 Task: Move the task Integrate a new third-party API into a website to the section Done in the project AgileCenter and filter the tasks in the project by Incomplete tasks
Action: Mouse moved to (342, 407)
Screenshot: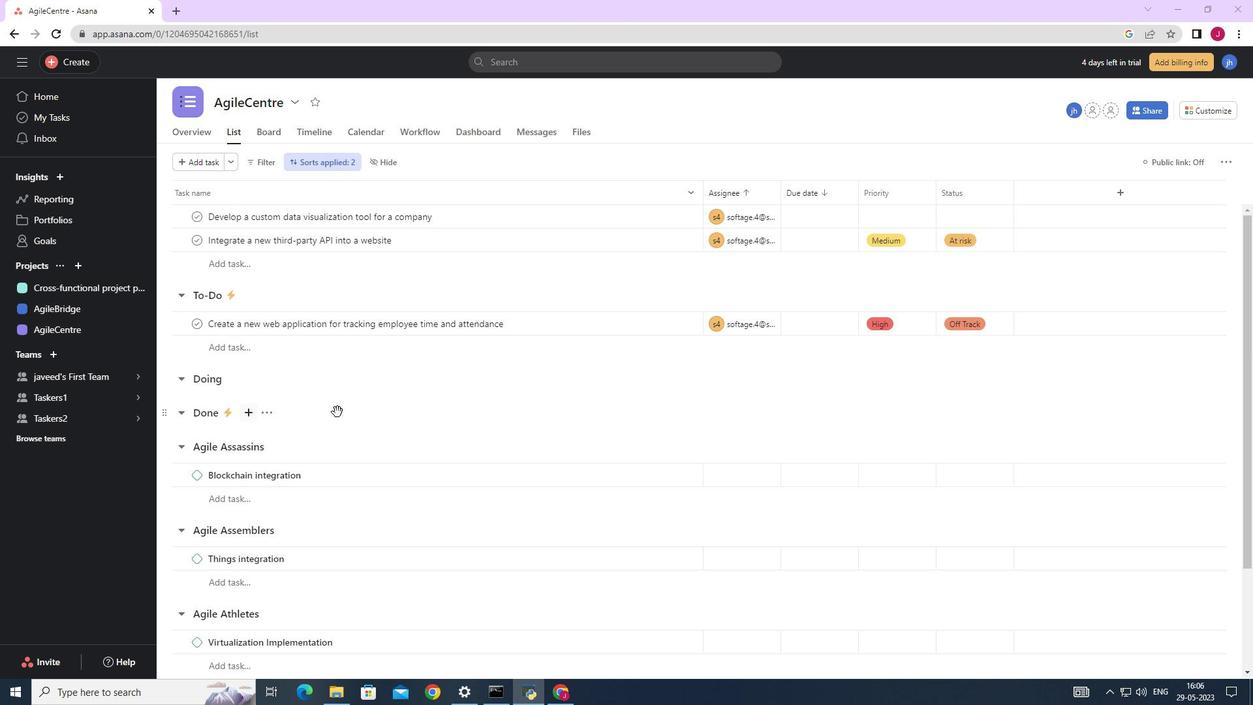 
Action: Mouse scrolled (342, 408) with delta (0, 0)
Screenshot: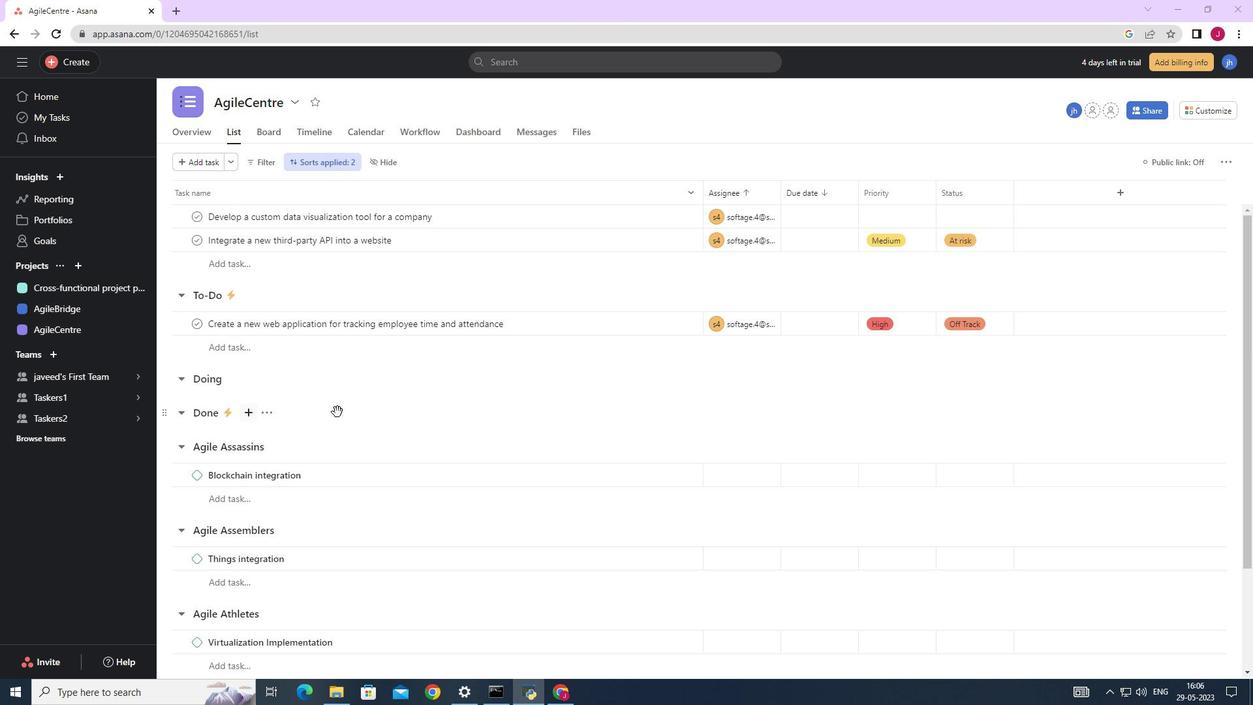 
Action: Mouse moved to (342, 406)
Screenshot: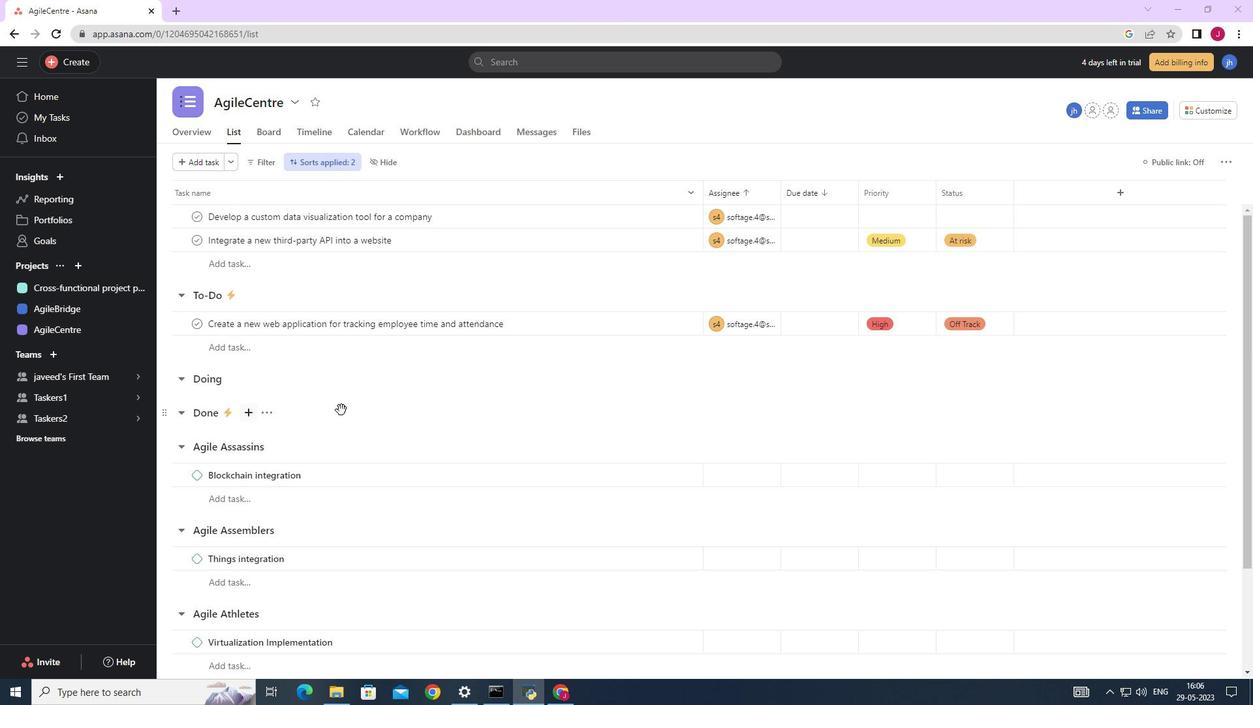 
Action: Mouse scrolled (342, 407) with delta (0, 0)
Screenshot: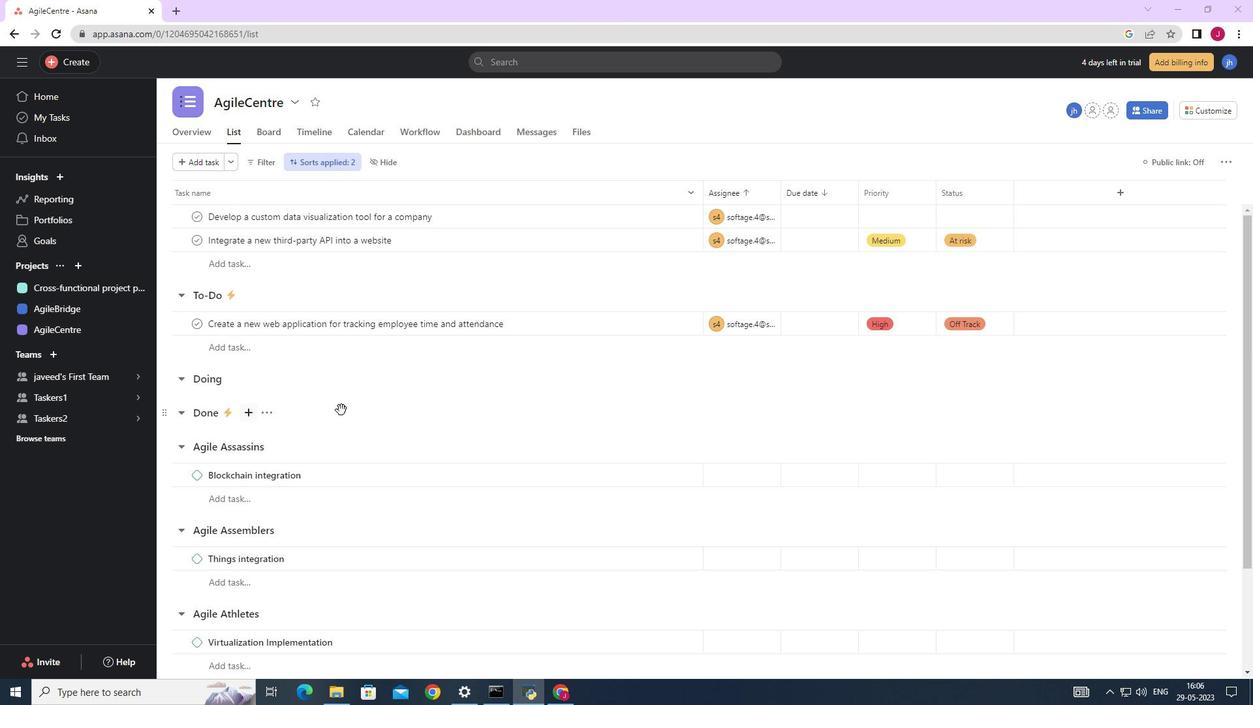 
Action: Mouse moved to (342, 398)
Screenshot: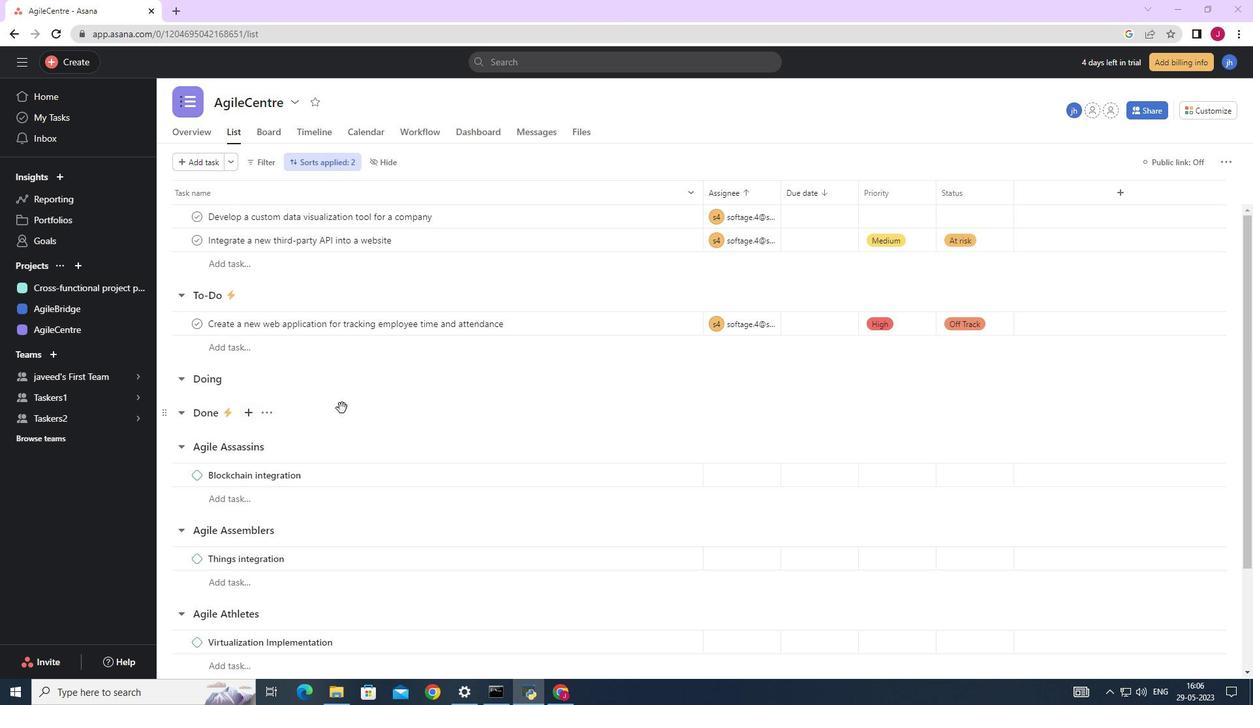 
Action: Mouse scrolled (342, 403) with delta (0, 0)
Screenshot: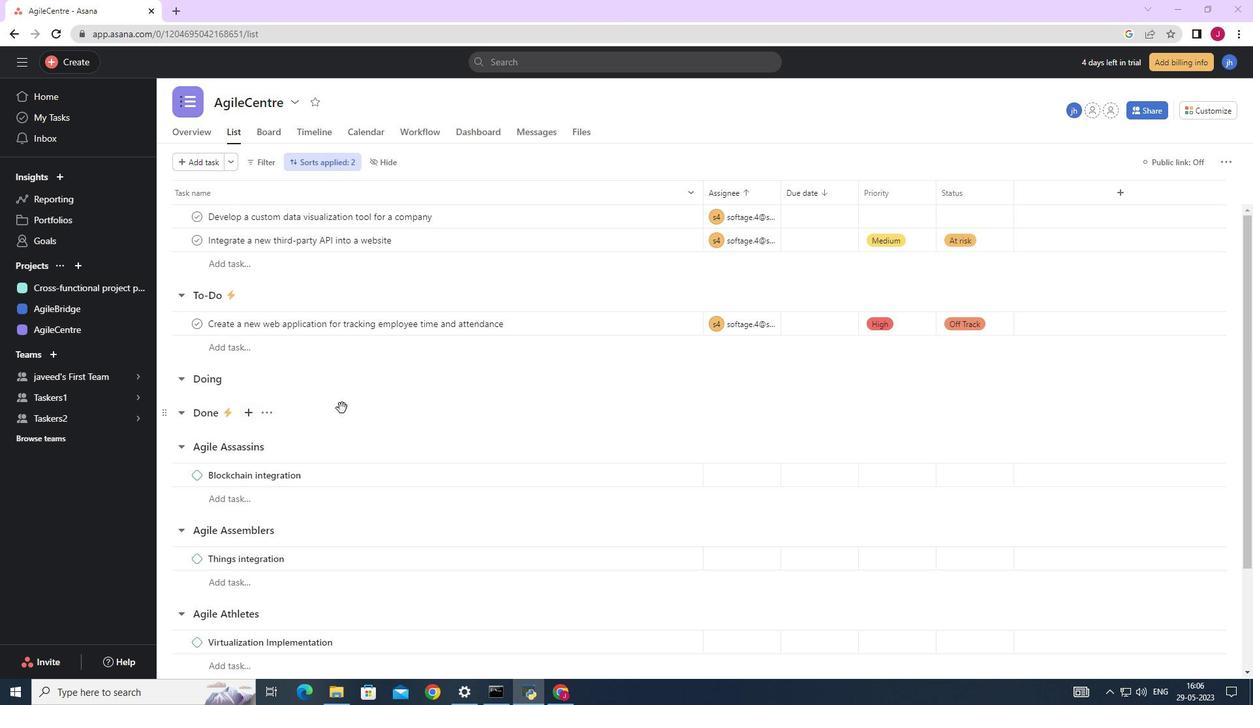 
Action: Mouse moved to (668, 240)
Screenshot: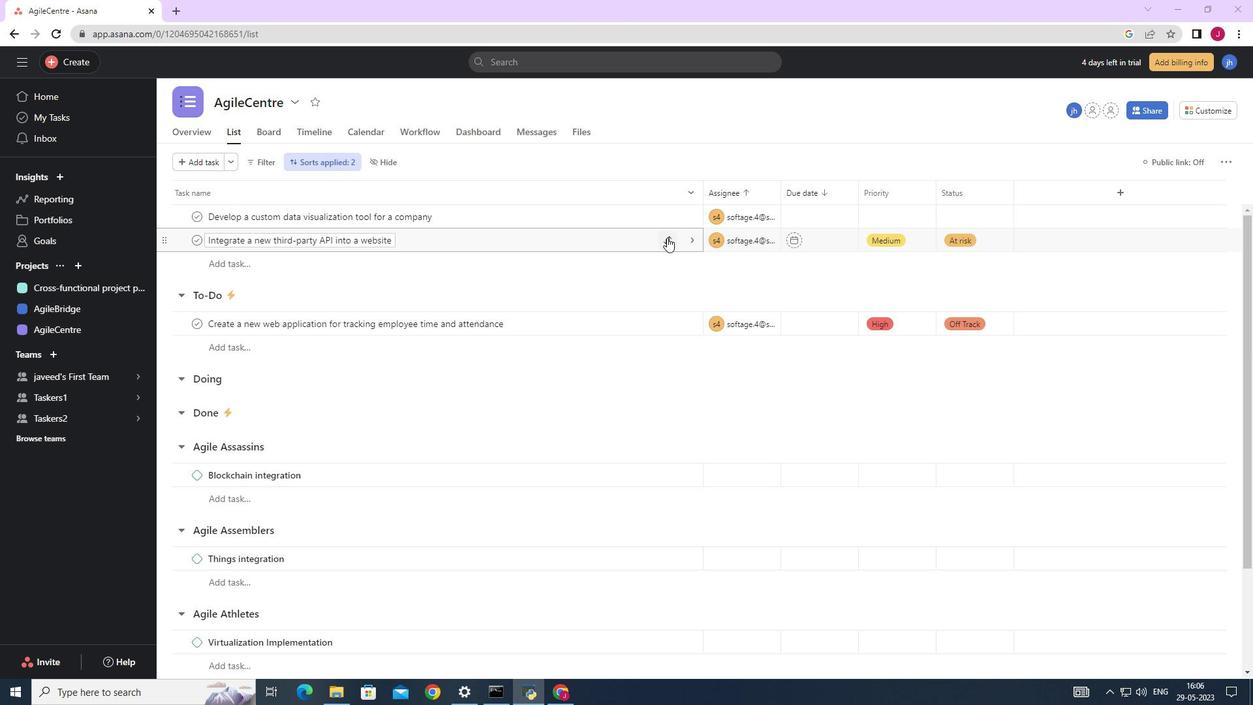 
Action: Mouse pressed left at (668, 240)
Screenshot: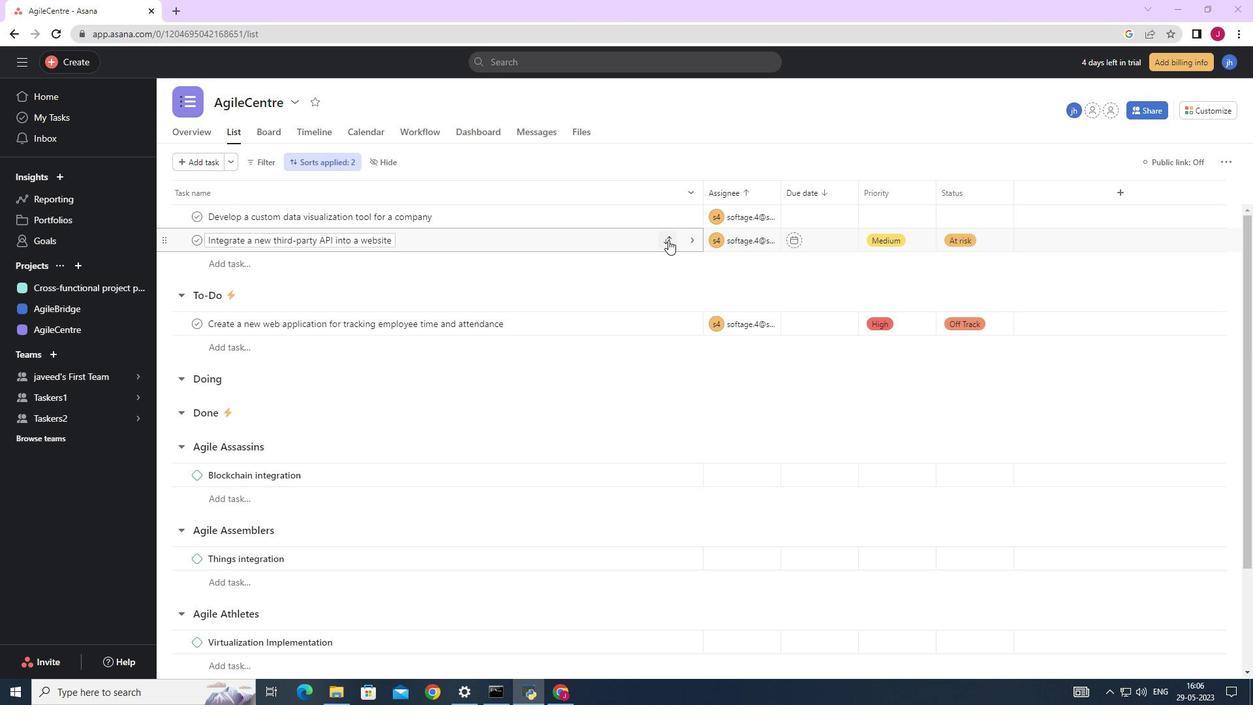
Action: Mouse moved to (605, 360)
Screenshot: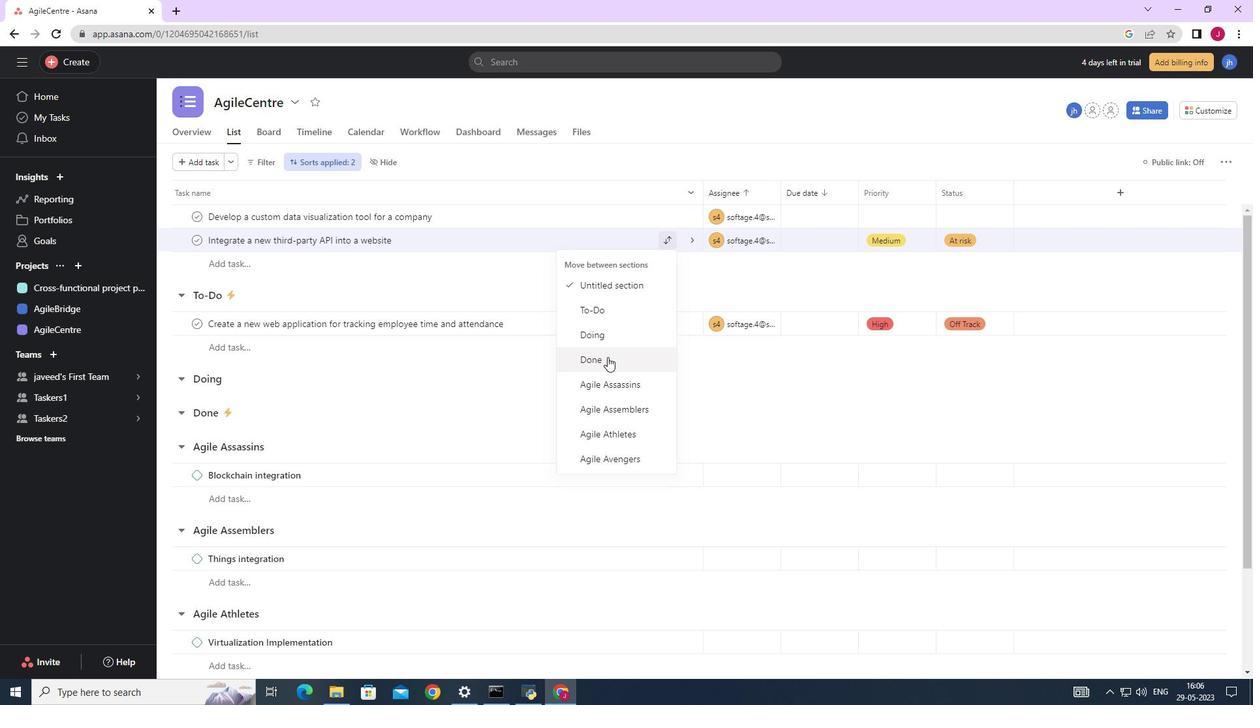
Action: Mouse pressed left at (605, 360)
Screenshot: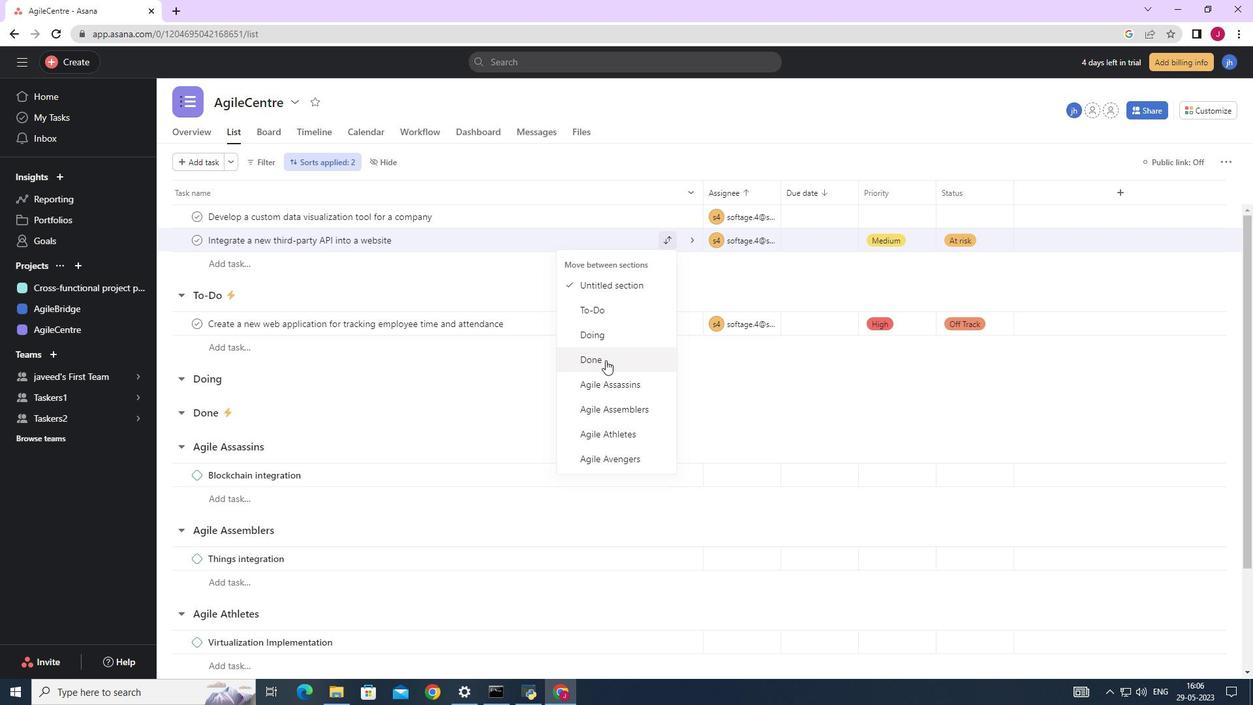 
Action: Mouse moved to (272, 163)
Screenshot: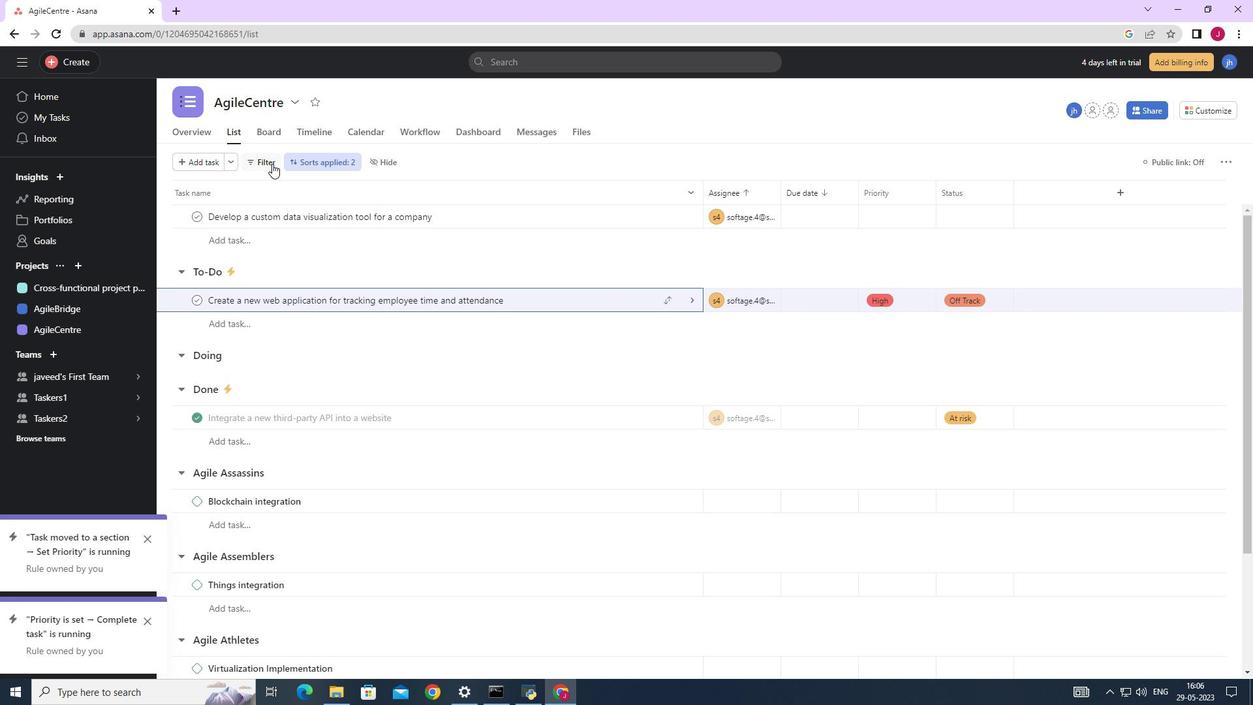 
Action: Mouse pressed left at (272, 163)
Screenshot: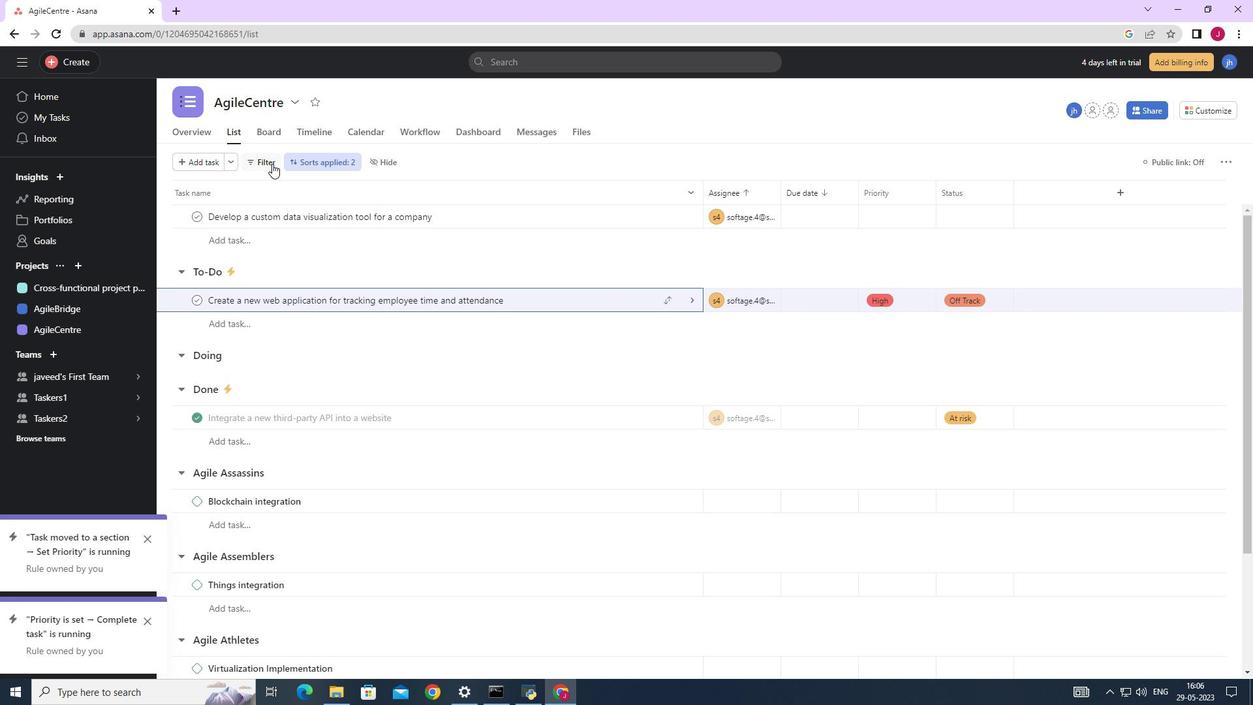 
Action: Mouse moved to (291, 215)
Screenshot: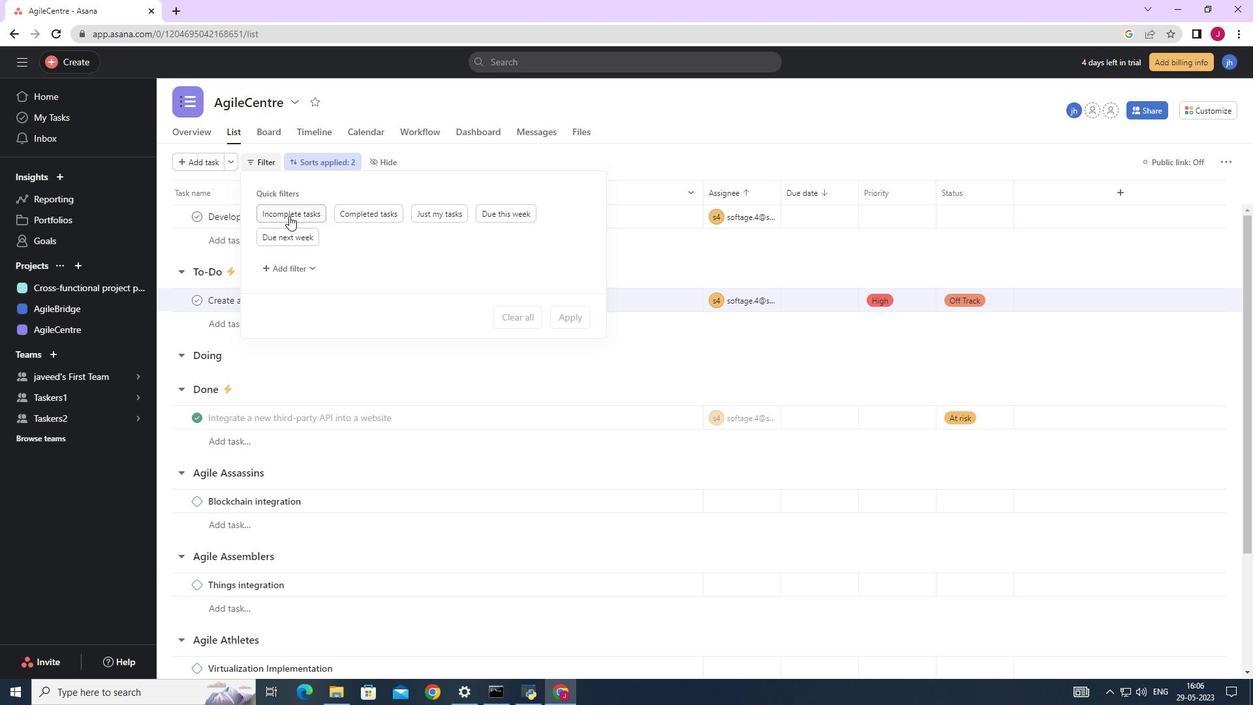 
Action: Mouse pressed left at (291, 215)
Screenshot: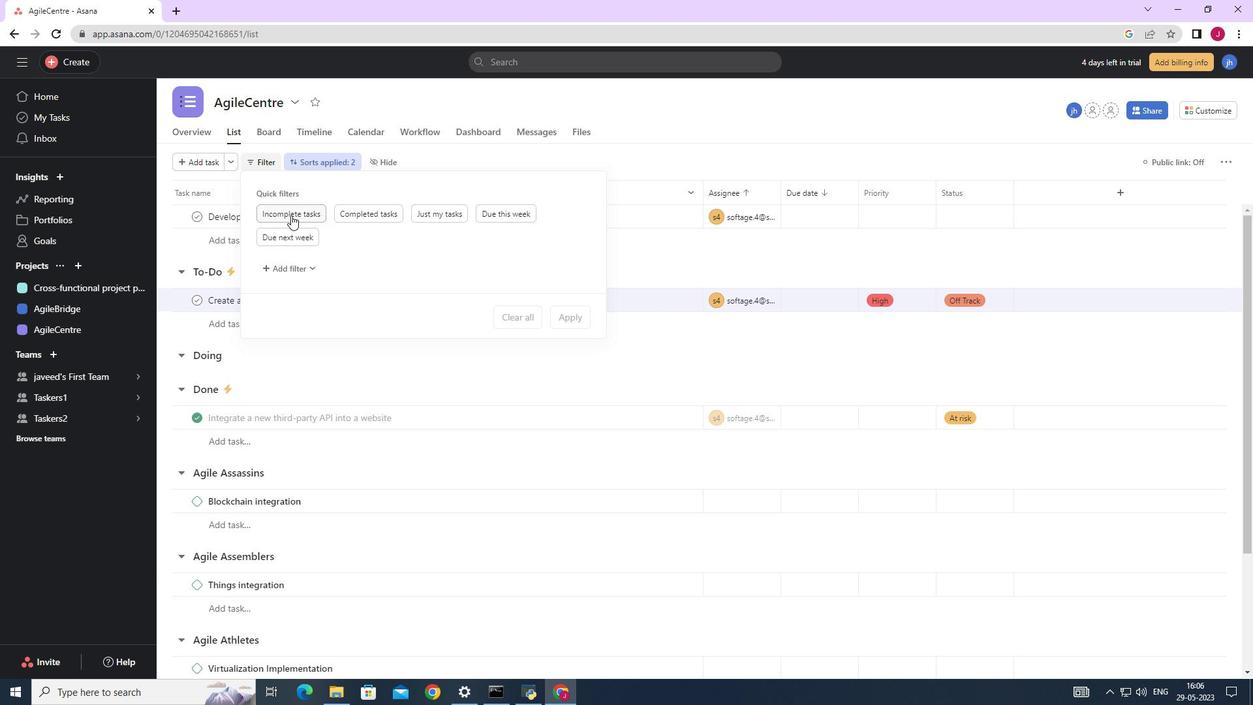 
Action: Mouse moved to (590, 382)
Screenshot: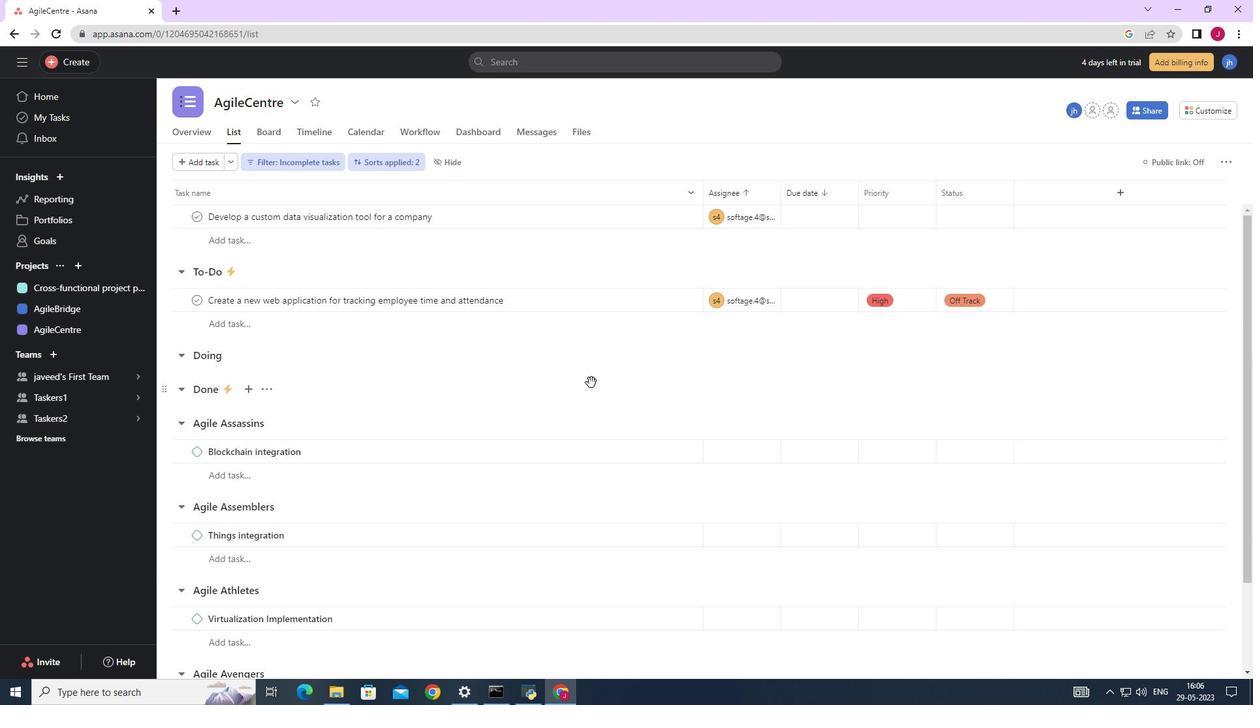 
